 Task: Use the formula "ISBLANK" in spreadsheet "Project protfolio".
Action: Mouse moved to (119, 67)
Screenshot: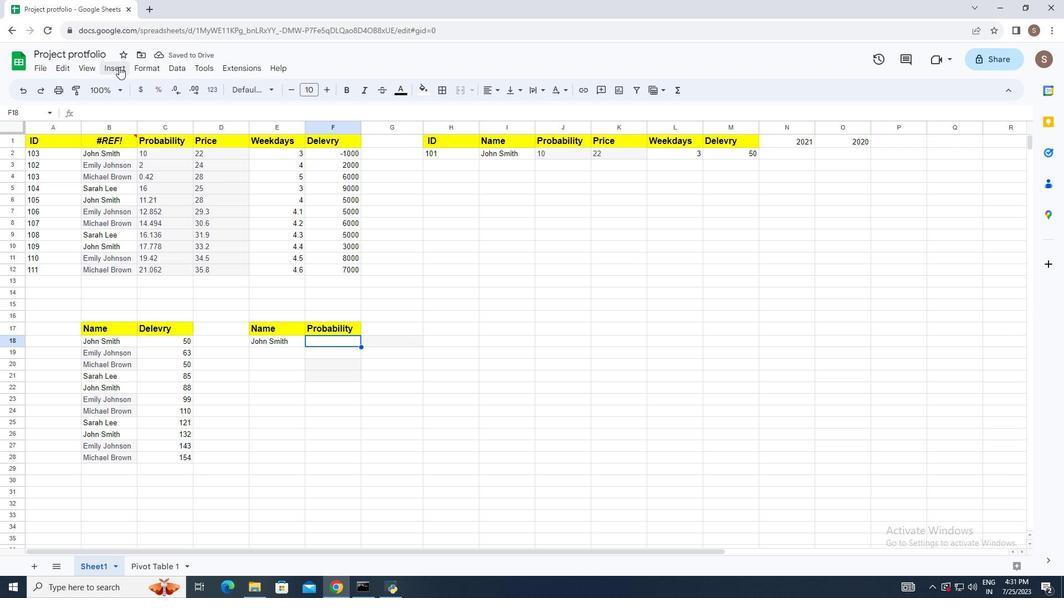 
Action: Mouse pressed left at (119, 67)
Screenshot: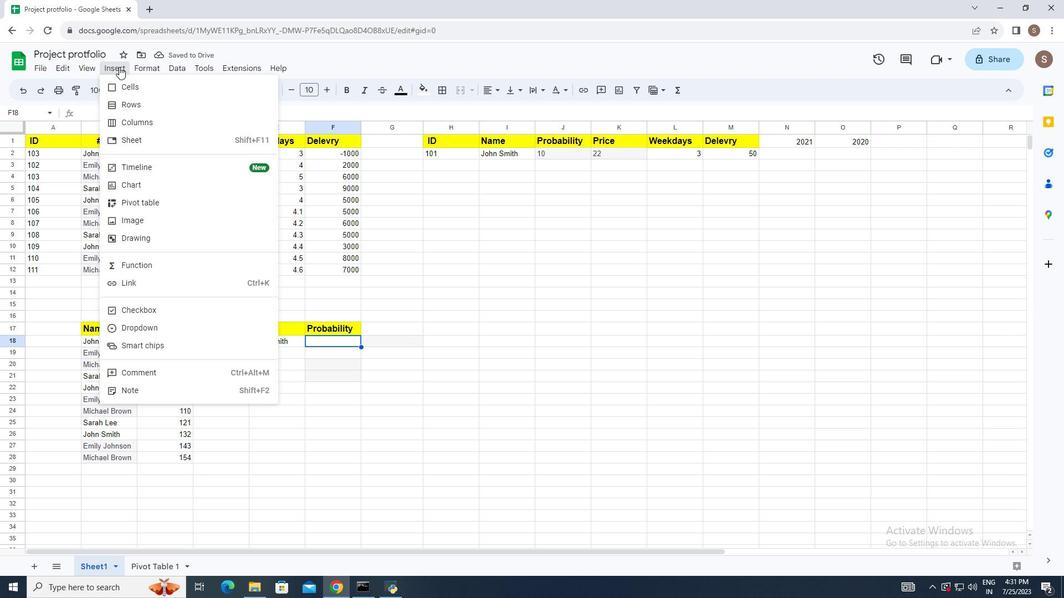
Action: Mouse moved to (181, 261)
Screenshot: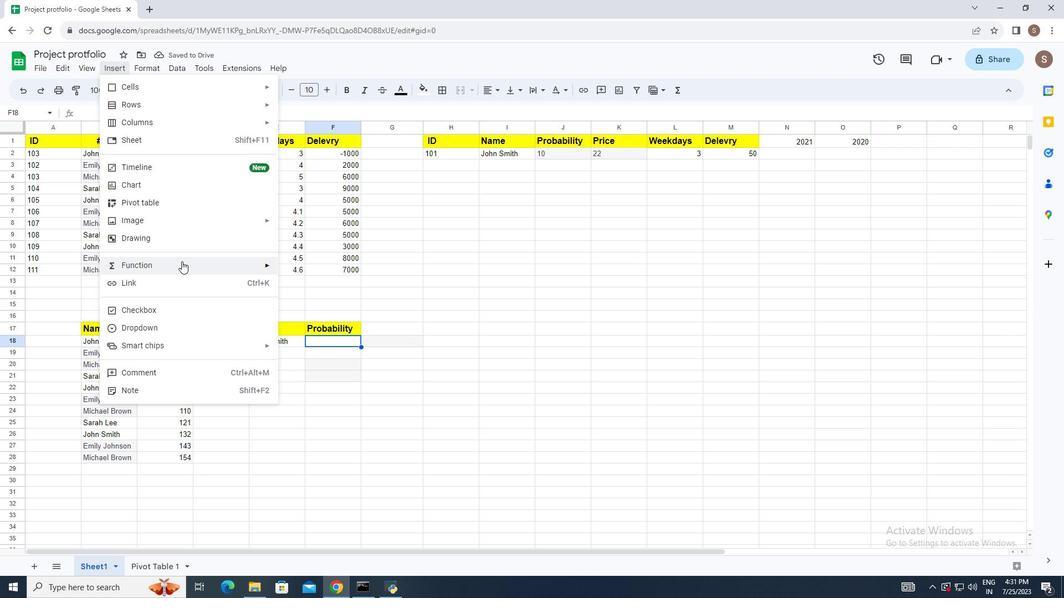 
Action: Mouse pressed left at (181, 261)
Screenshot: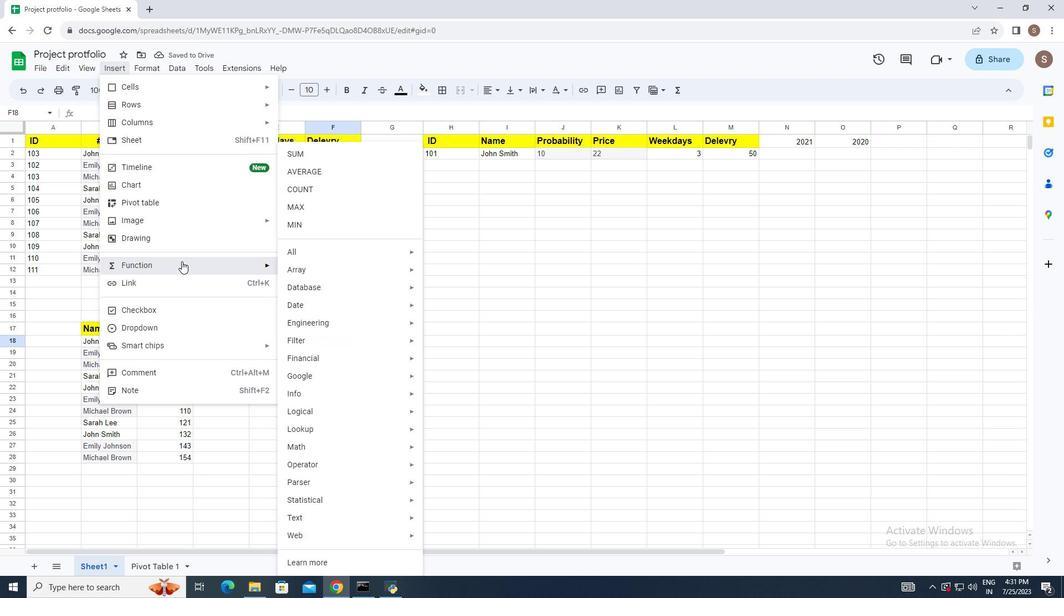 
Action: Mouse moved to (306, 252)
Screenshot: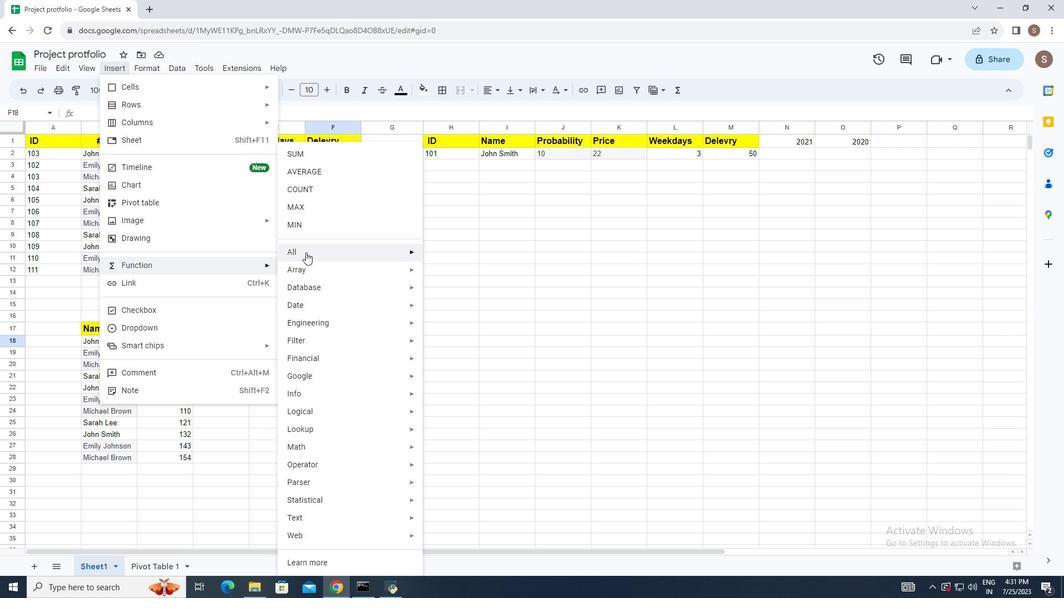 
Action: Mouse pressed left at (306, 252)
Screenshot: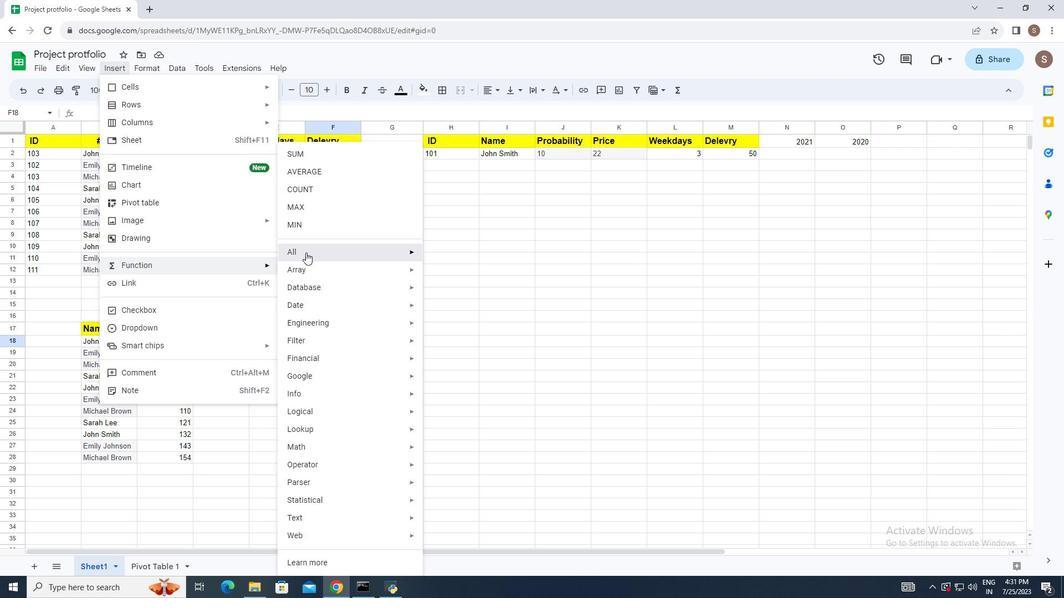 
Action: Mouse moved to (479, 188)
Screenshot: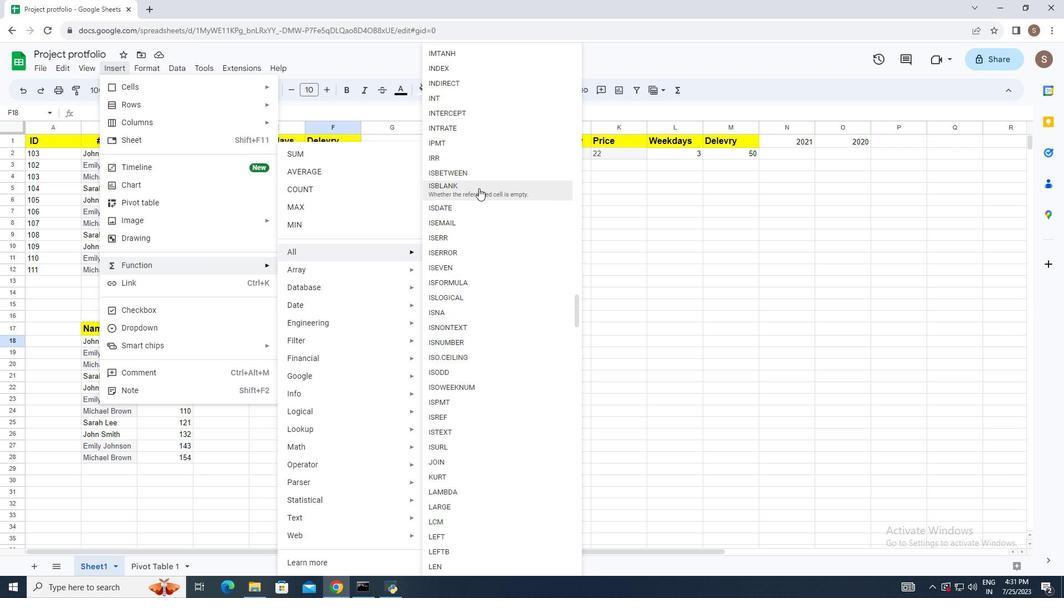 
Action: Mouse pressed left at (479, 188)
Screenshot: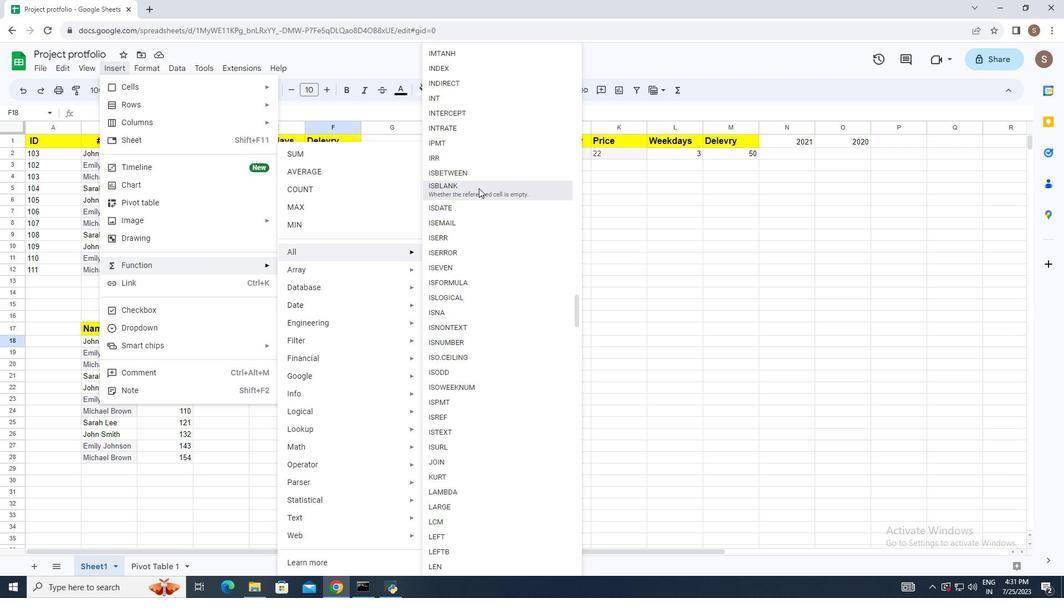 
Action: Mouse moved to (322, 168)
Screenshot: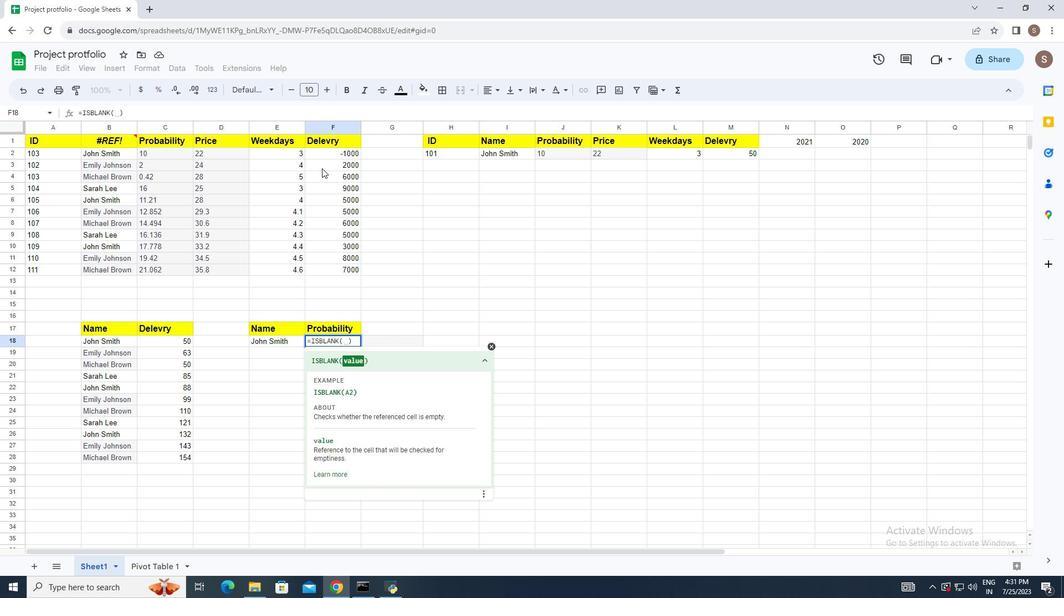 
Action: Mouse pressed left at (322, 168)
Screenshot: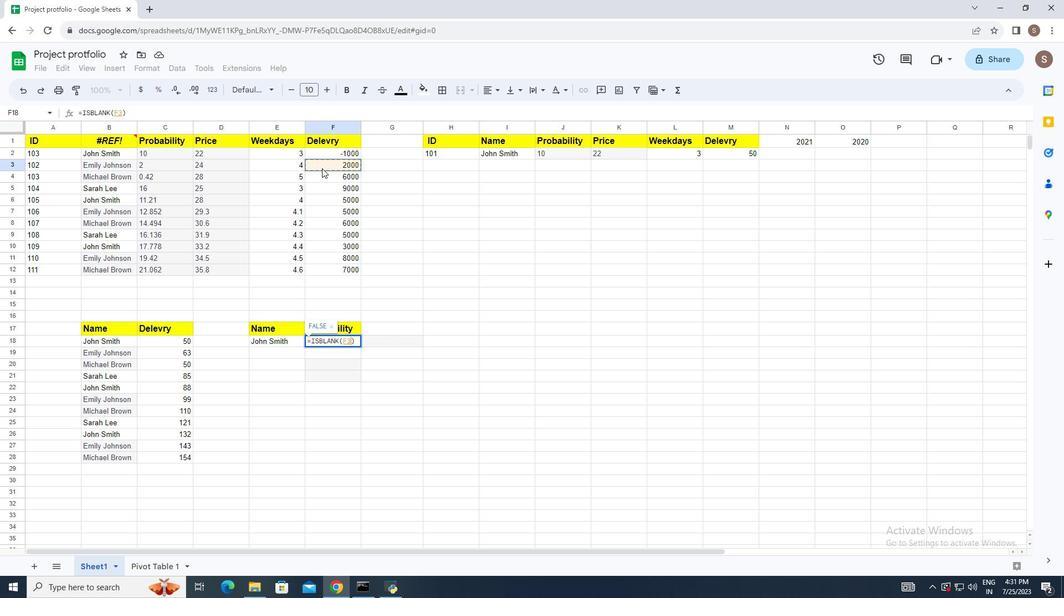 
Action: Mouse moved to (439, 304)
Screenshot: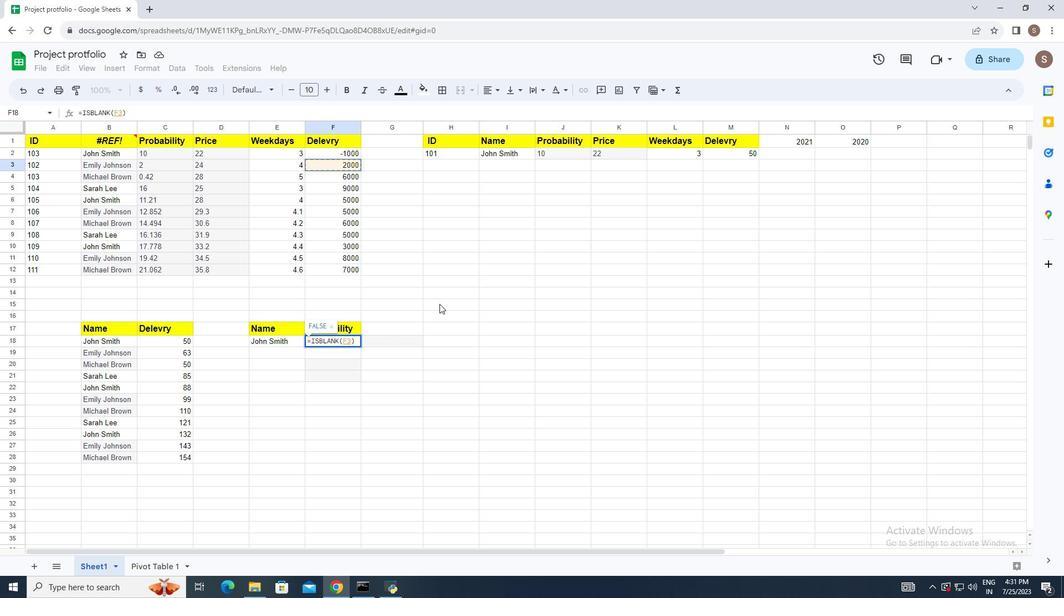 
Action: Key pressed <Key.enter>
Screenshot: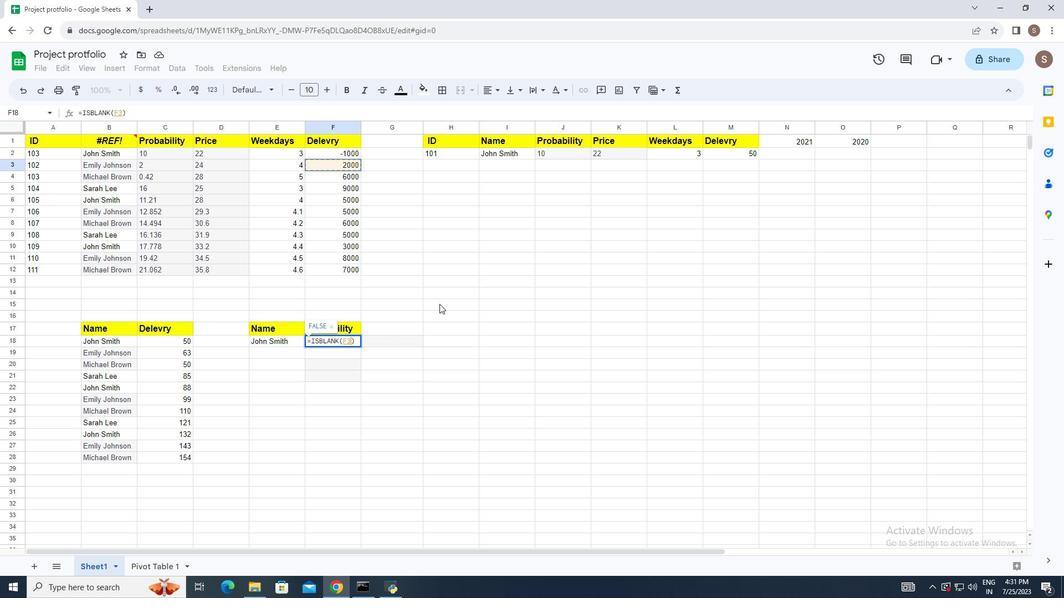 
